 Task: Make in the project ZenithTech an epic 'Mobile Device Security Management'.
Action: Mouse moved to (94, 200)
Screenshot: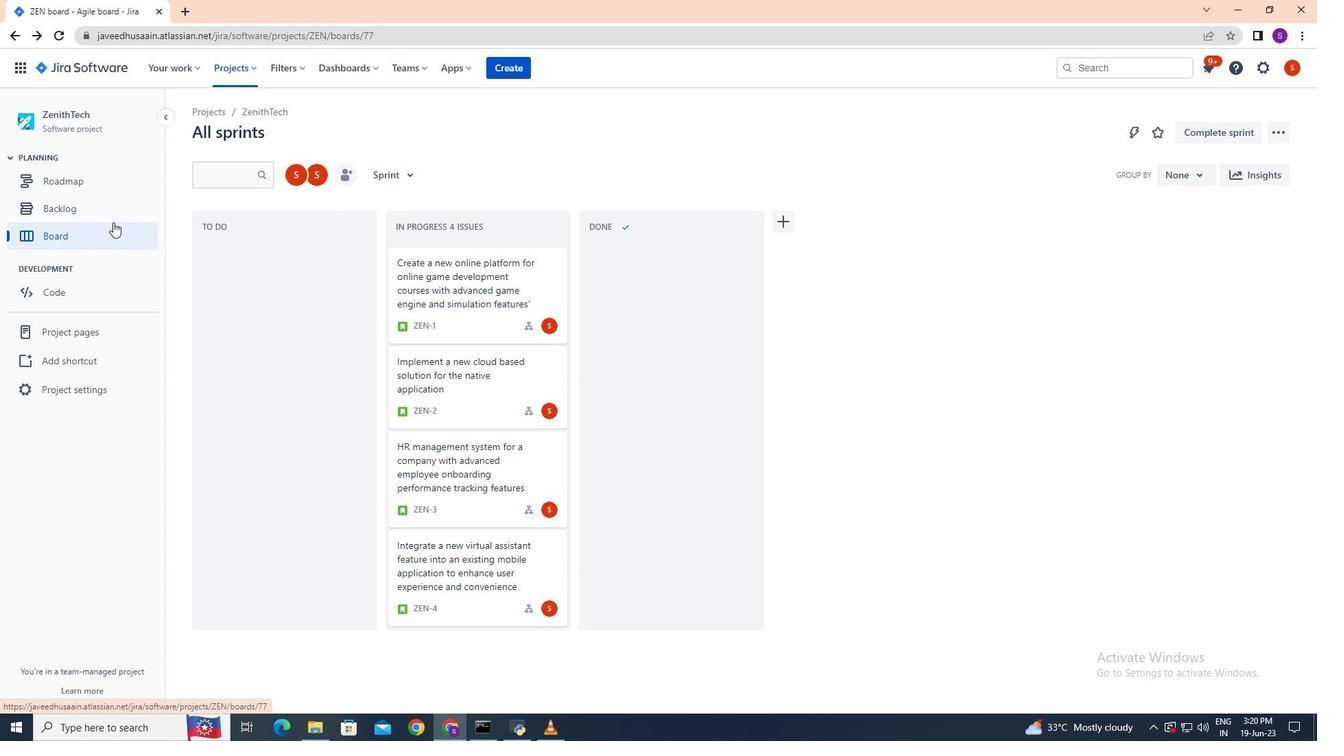 
Action: Mouse pressed left at (94, 200)
Screenshot: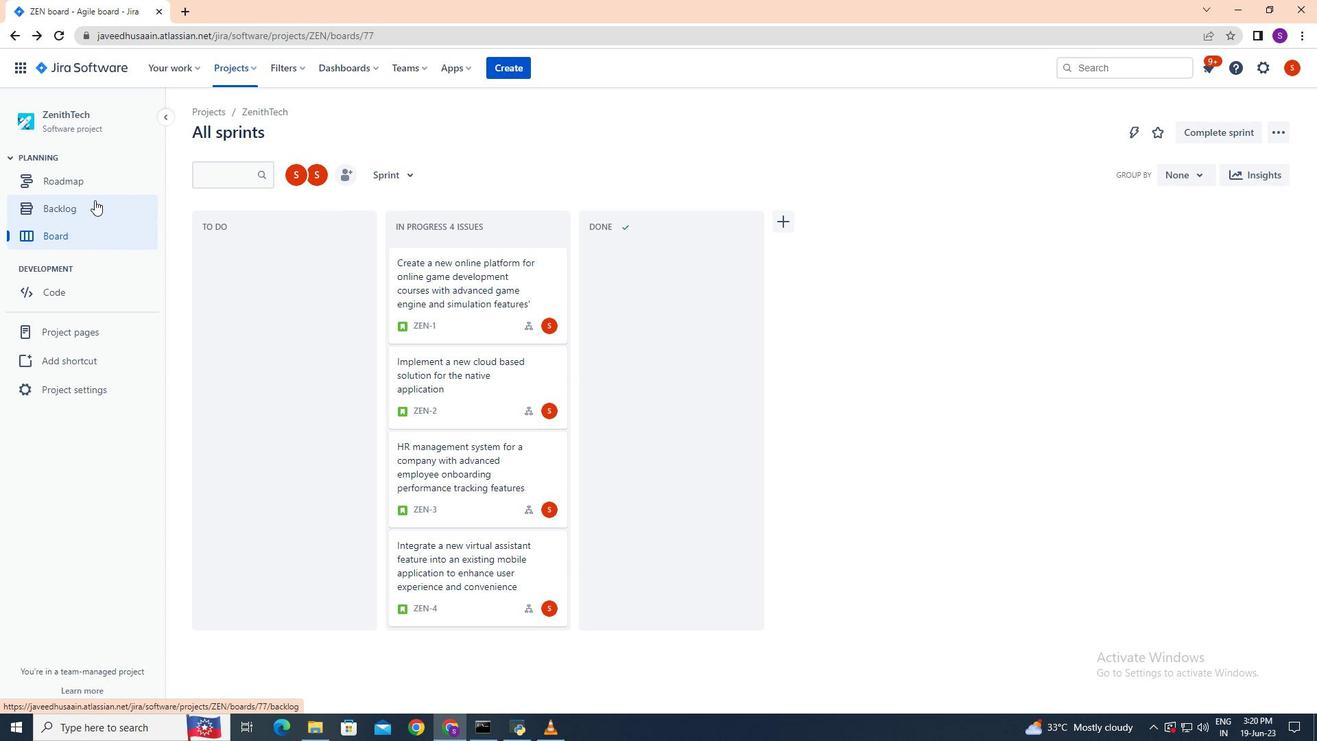 
Action: Mouse moved to (384, 175)
Screenshot: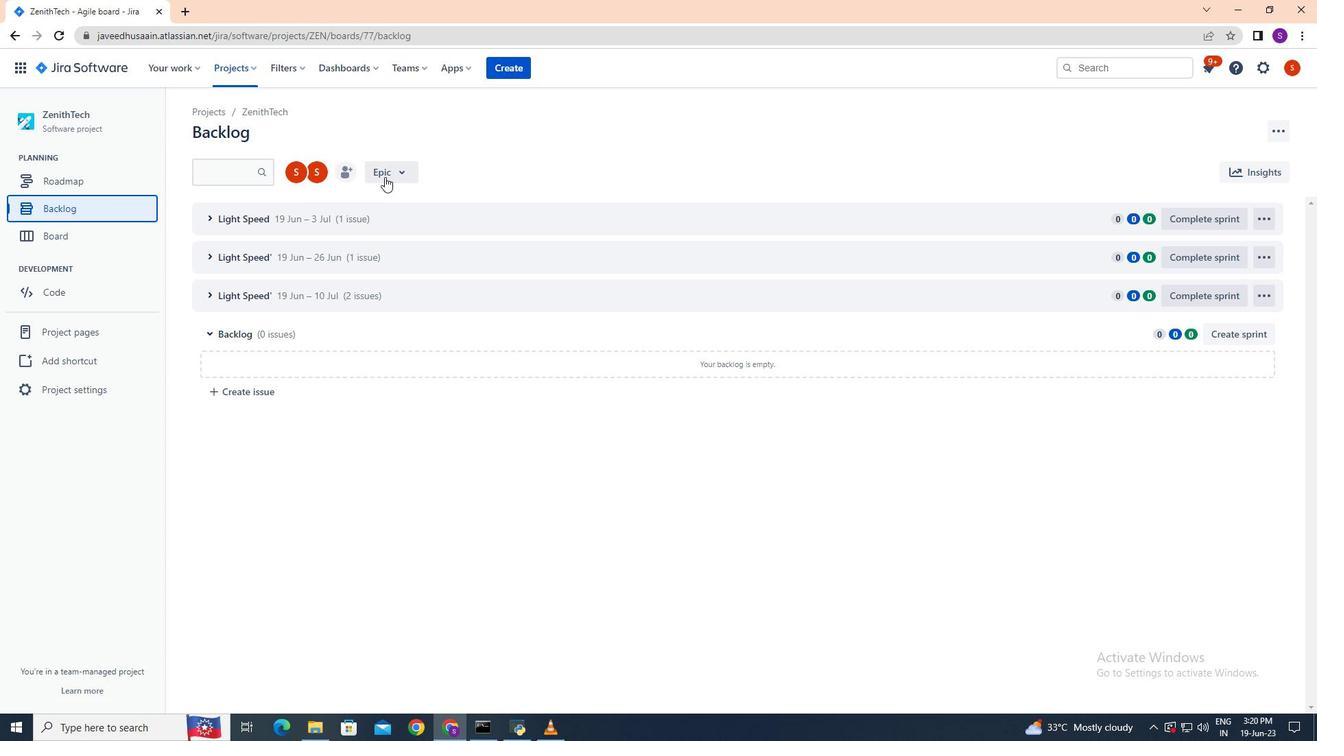 
Action: Mouse pressed left at (384, 175)
Screenshot: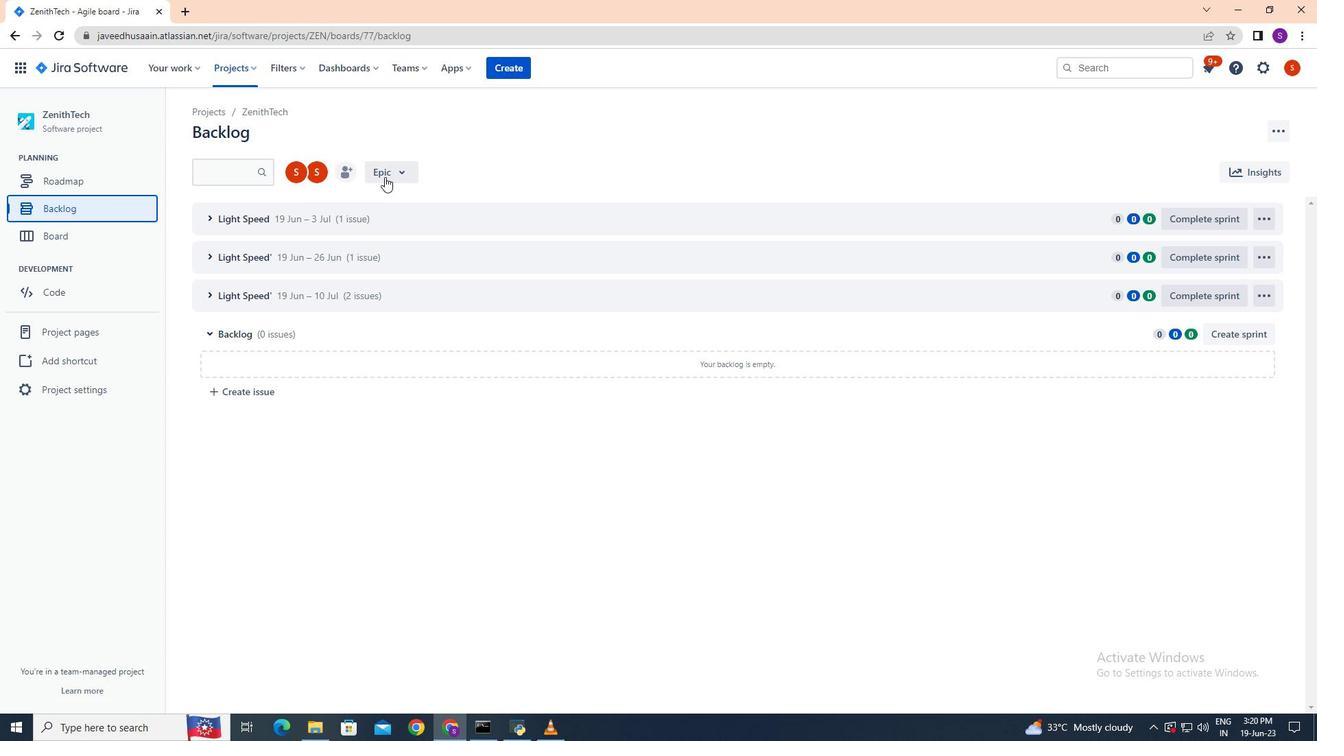 
Action: Mouse moved to (381, 260)
Screenshot: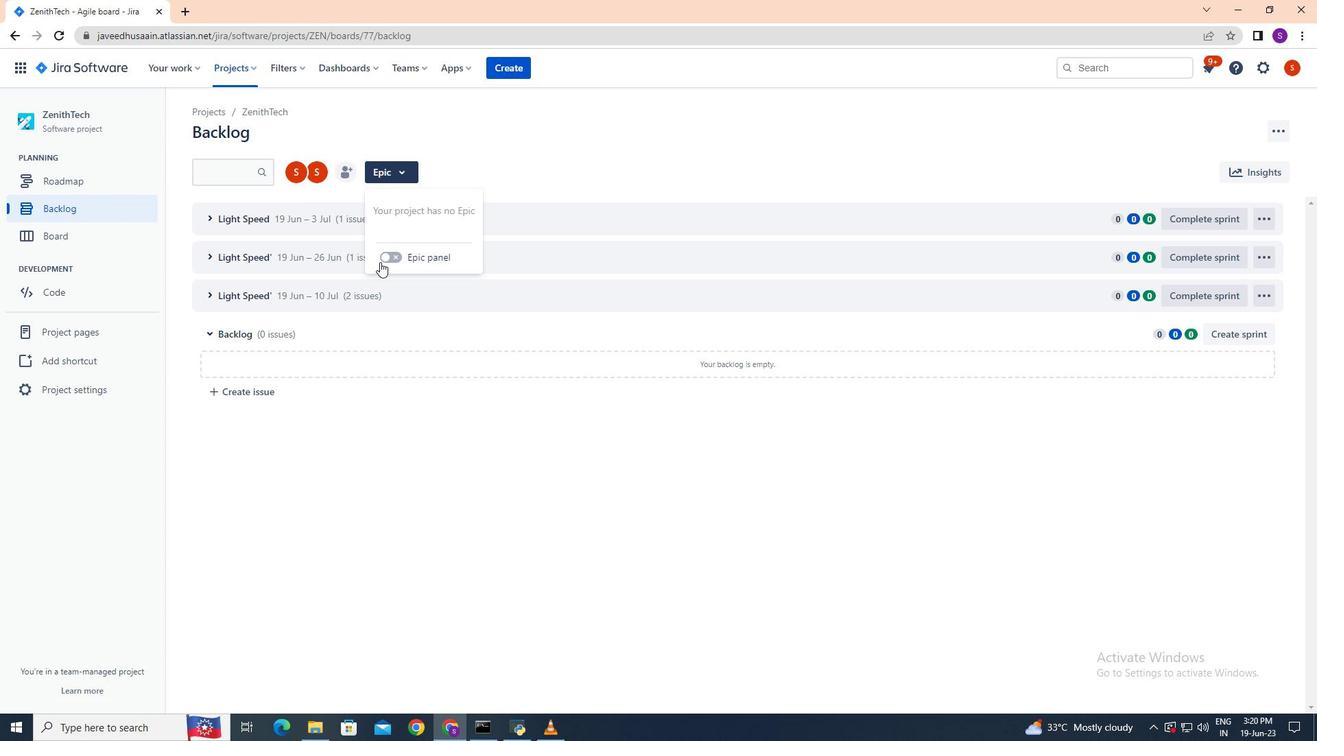
Action: Mouse pressed left at (381, 260)
Screenshot: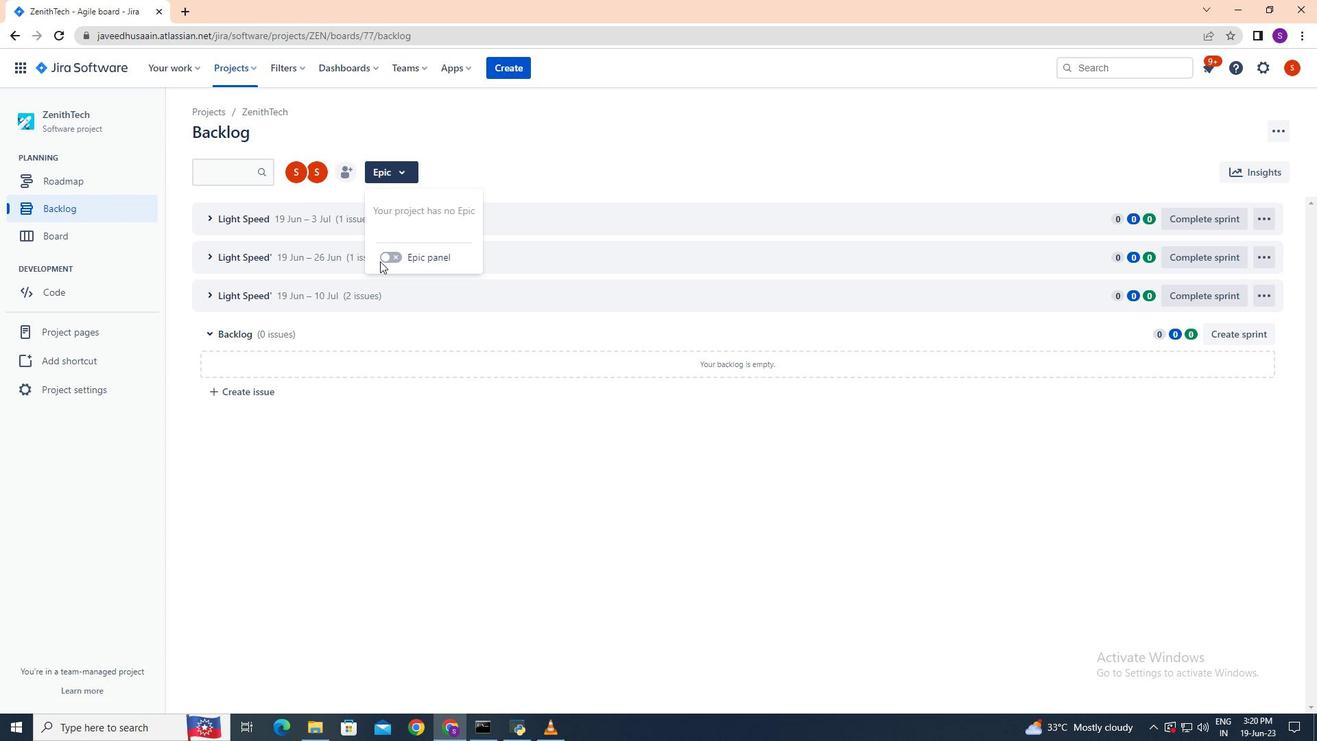 
Action: Mouse moved to (282, 472)
Screenshot: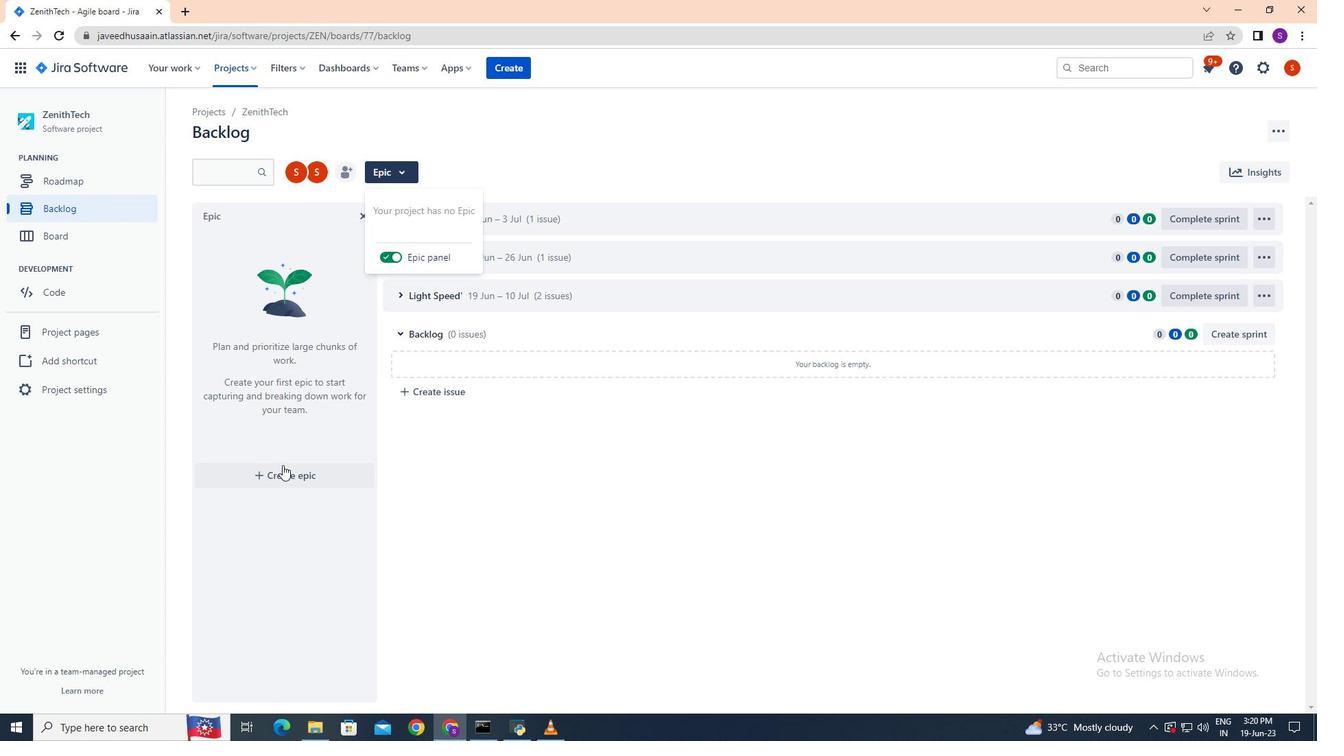 
Action: Mouse pressed left at (282, 472)
Screenshot: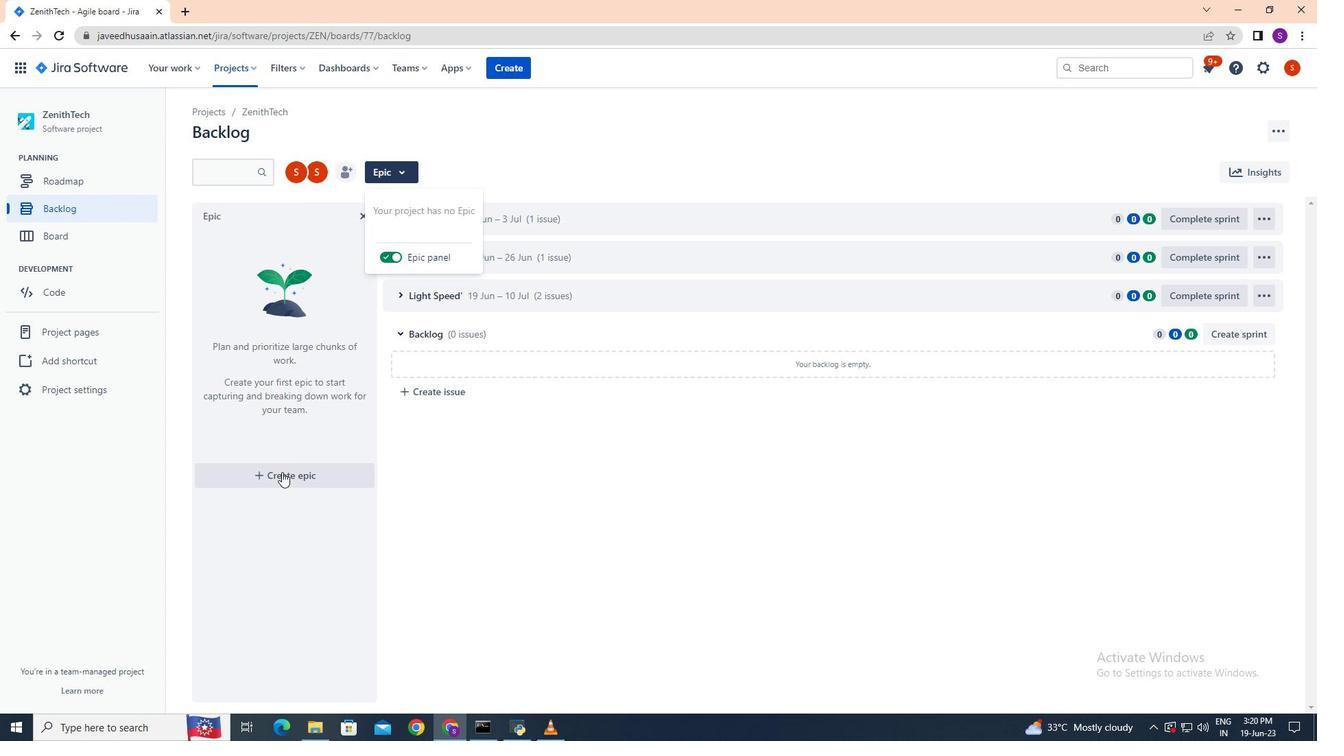 
Action: Mouse moved to (281, 472)
Screenshot: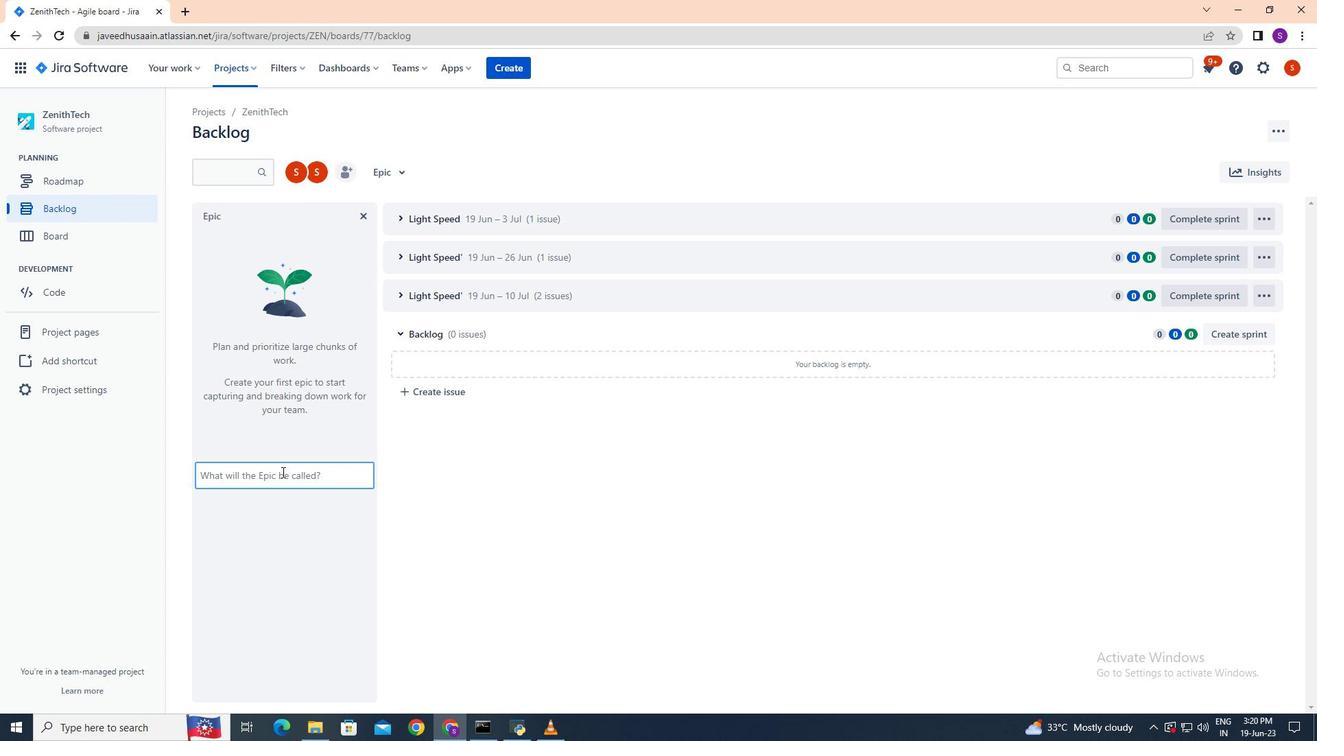 
Action: Key pressed <Key.shift>
Screenshot: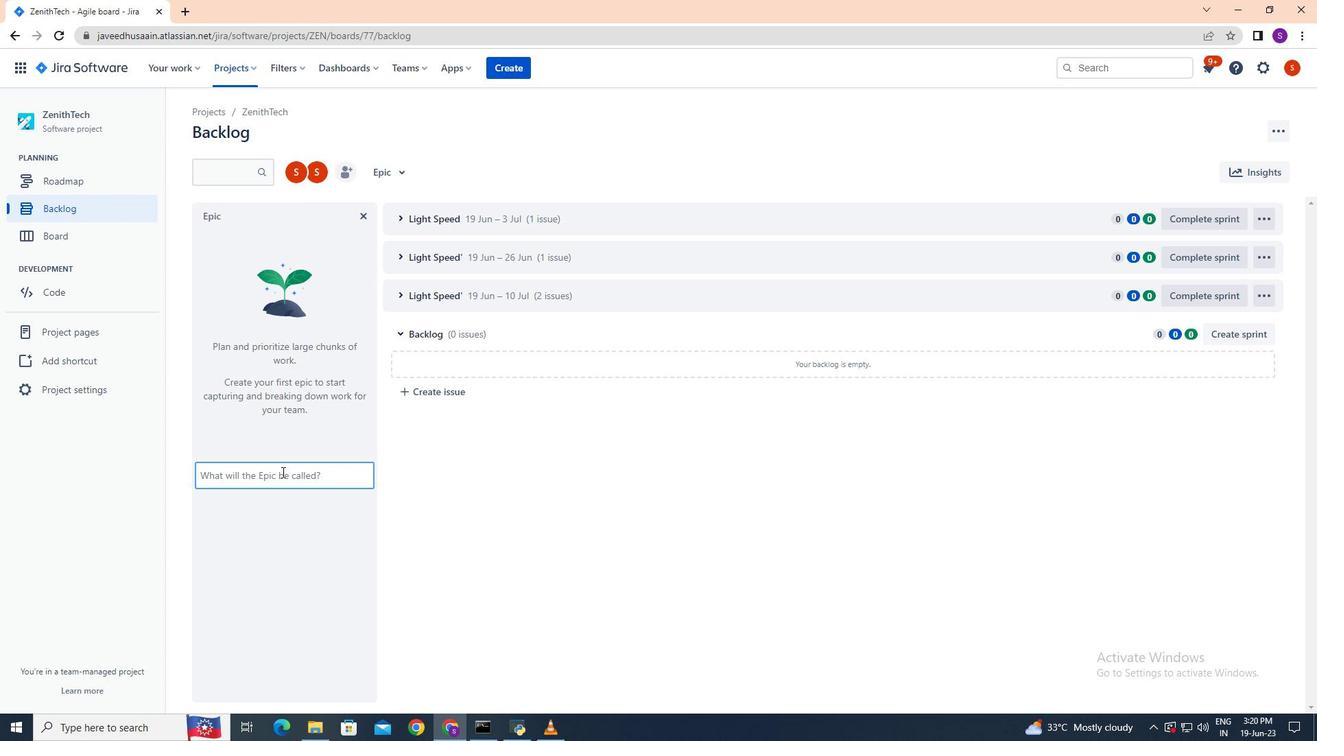 
Action: Mouse moved to (273, 470)
Screenshot: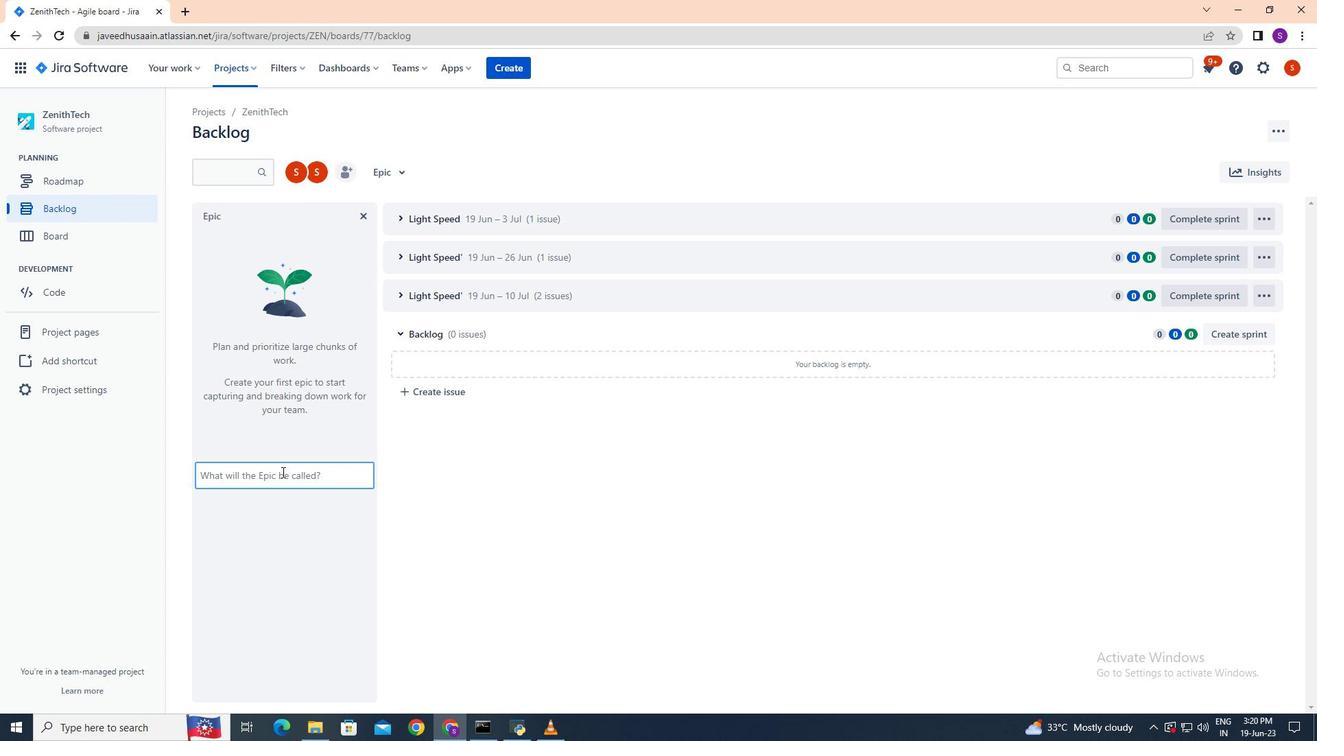 
Action: Key pressed <Key.shift><Key.shift><Key.shift><Key.shift><Key.shift><Key.shift><Key.shift><Key.shift><Key.shift>Mobik<Key.backspace>le<Key.space><Key.shift>Device<Key.space><Key.shift>Management<Key.enter>
Screenshot: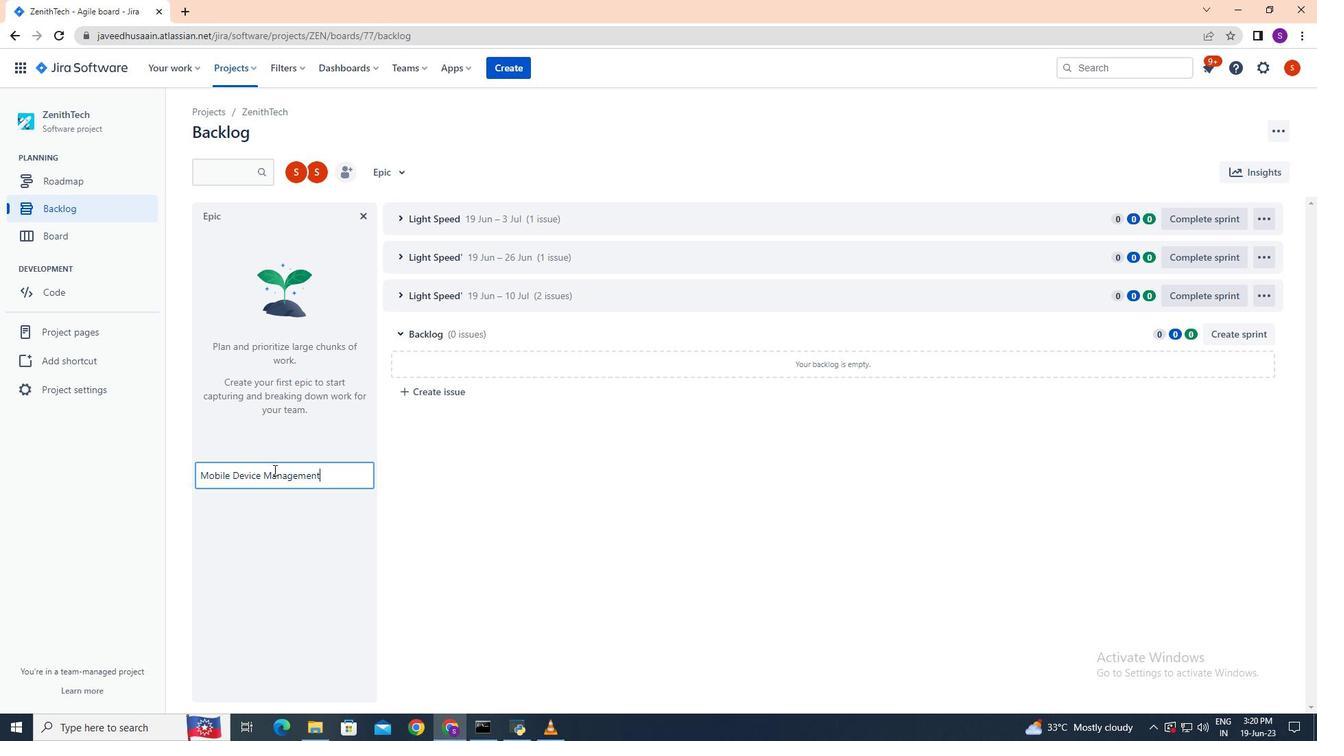
